 Task: Check the average views per listing of step in shower in the last 3 years.
Action: Mouse moved to (905, 202)
Screenshot: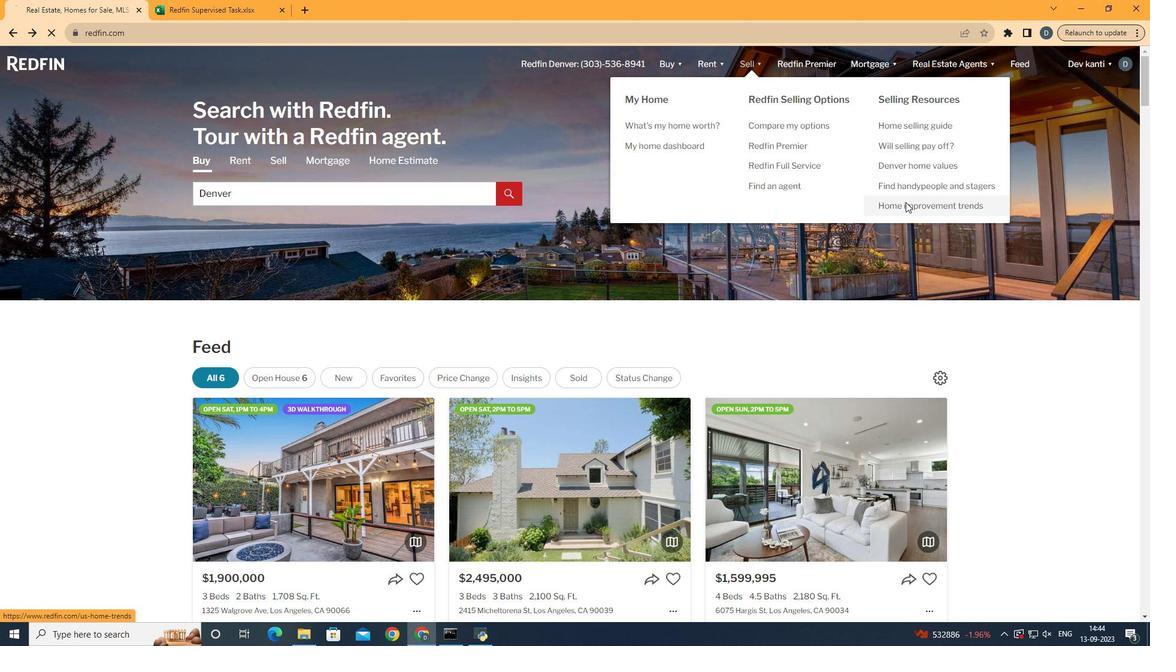
Action: Mouse pressed left at (905, 202)
Screenshot: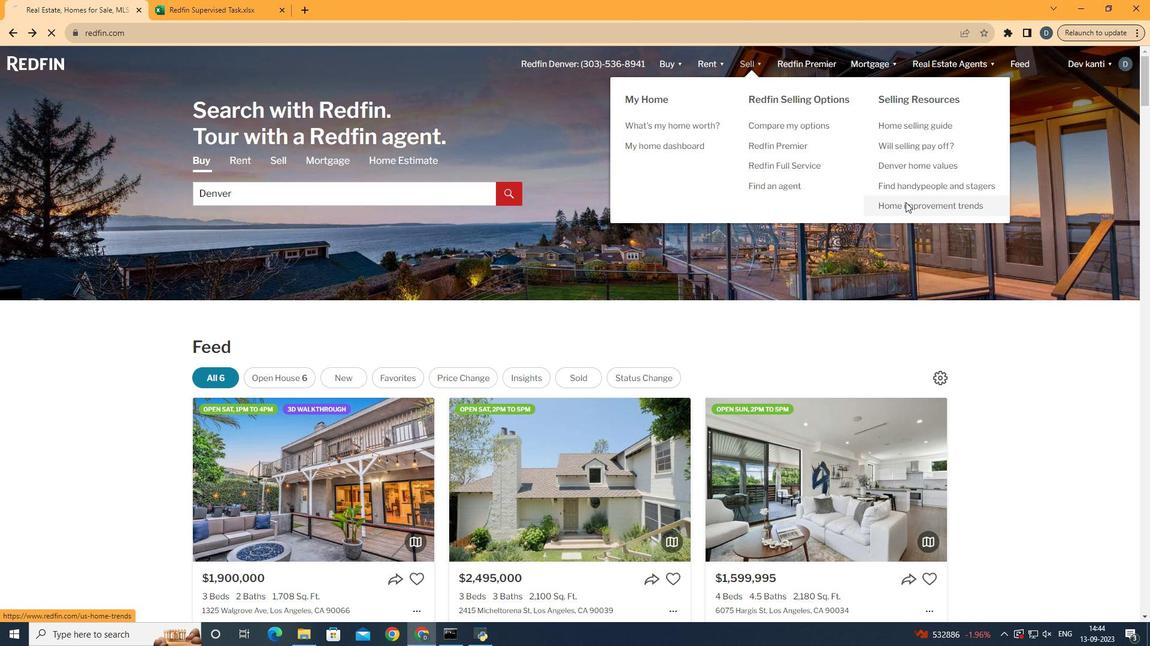 
Action: Mouse moved to (300, 232)
Screenshot: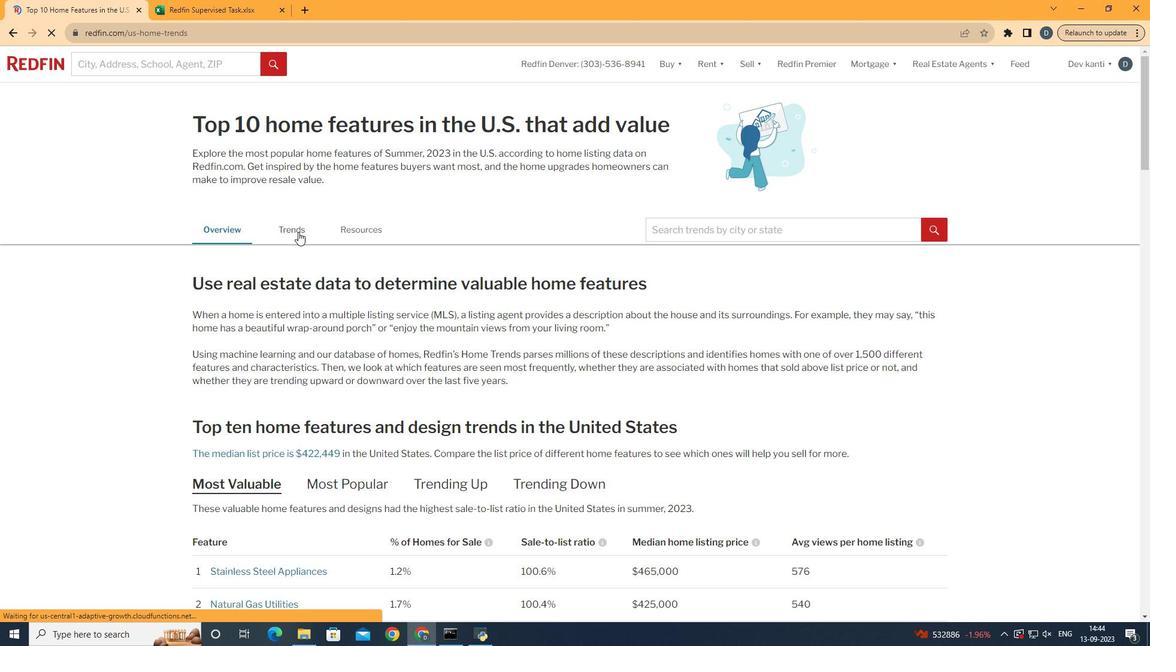 
Action: Mouse pressed left at (300, 232)
Screenshot: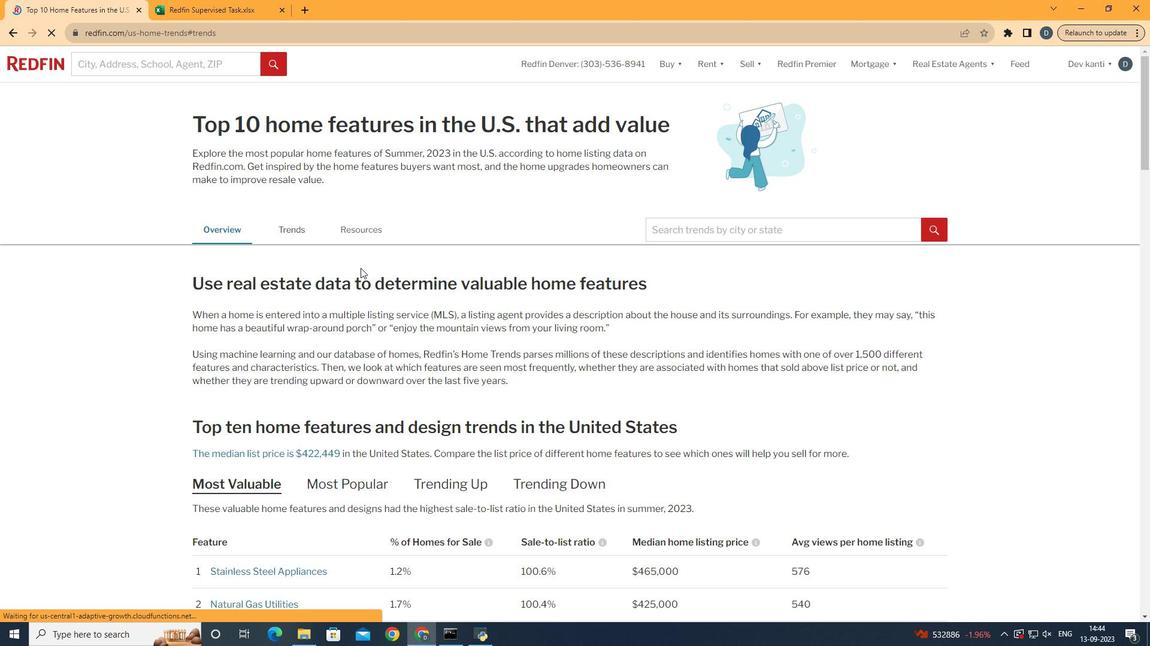 
Action: Mouse moved to (587, 232)
Screenshot: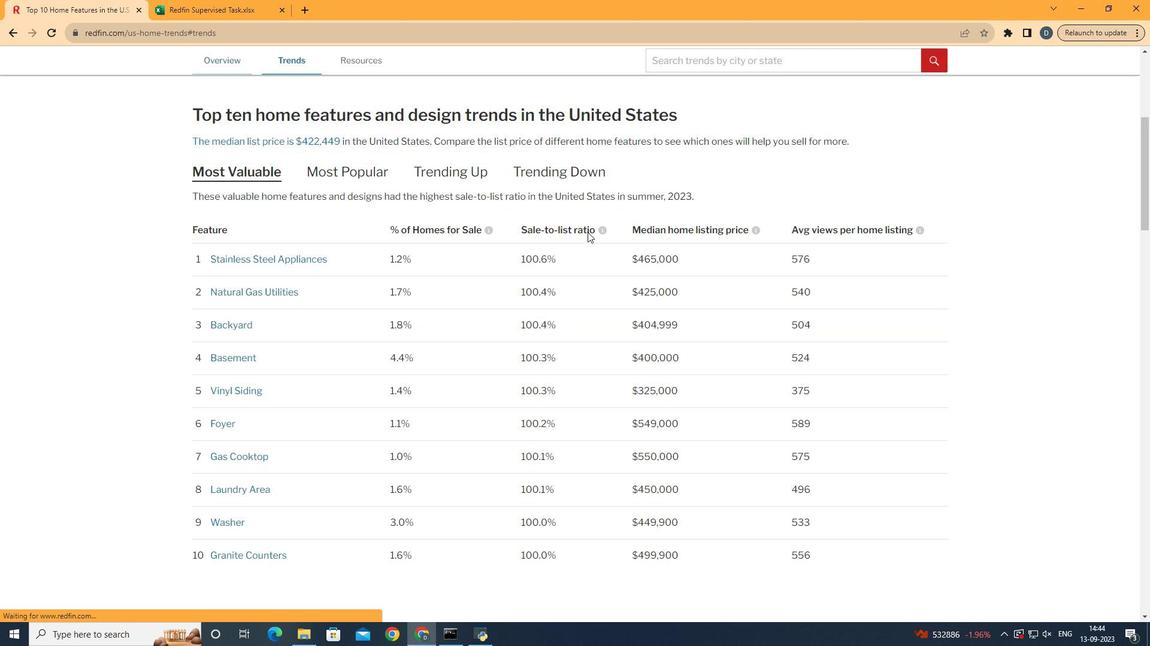
Action: Mouse scrolled (587, 231) with delta (0, 0)
Screenshot: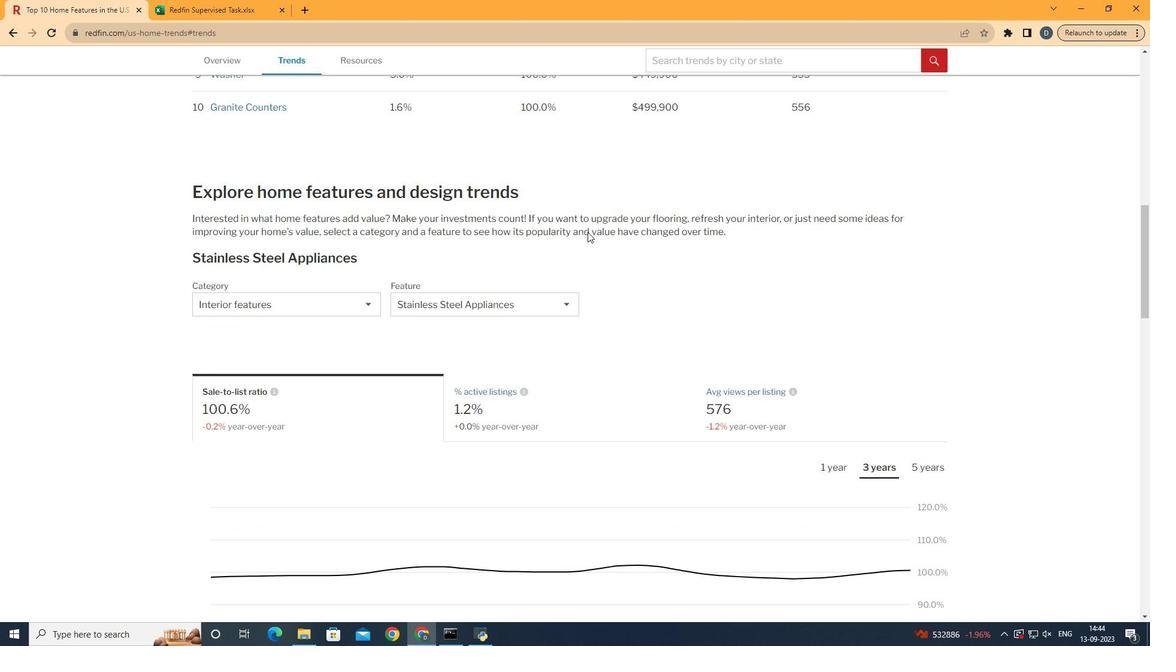
Action: Mouse scrolled (587, 231) with delta (0, 0)
Screenshot: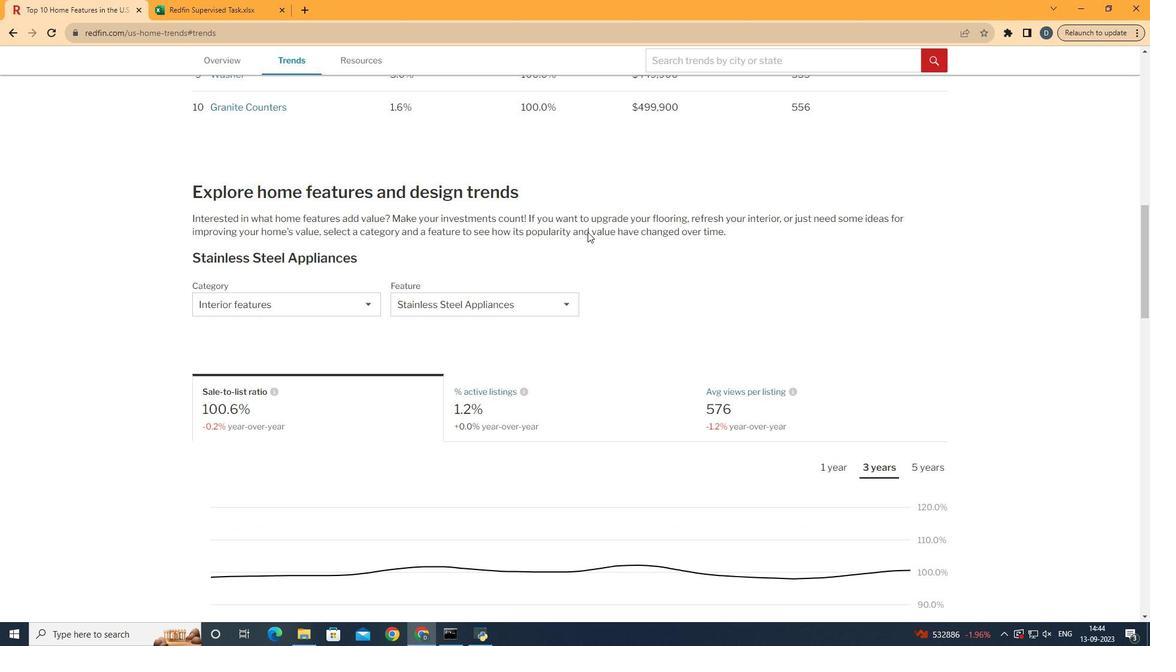 
Action: Mouse scrolled (587, 231) with delta (0, 0)
Screenshot: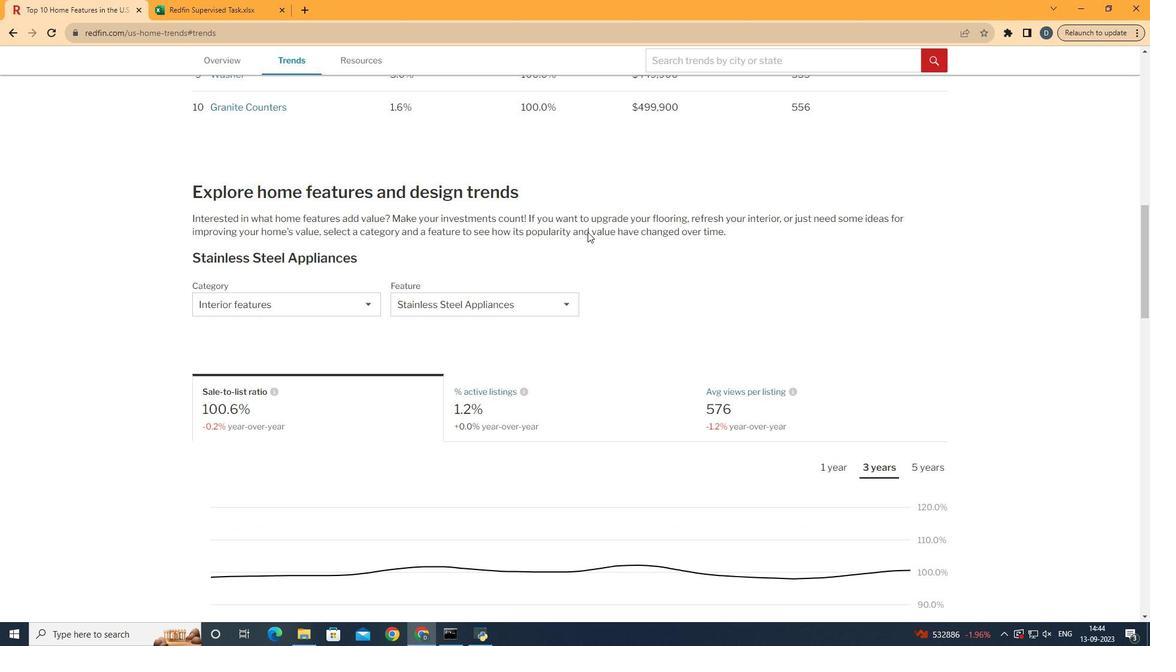 
Action: Mouse scrolled (587, 231) with delta (0, 0)
Screenshot: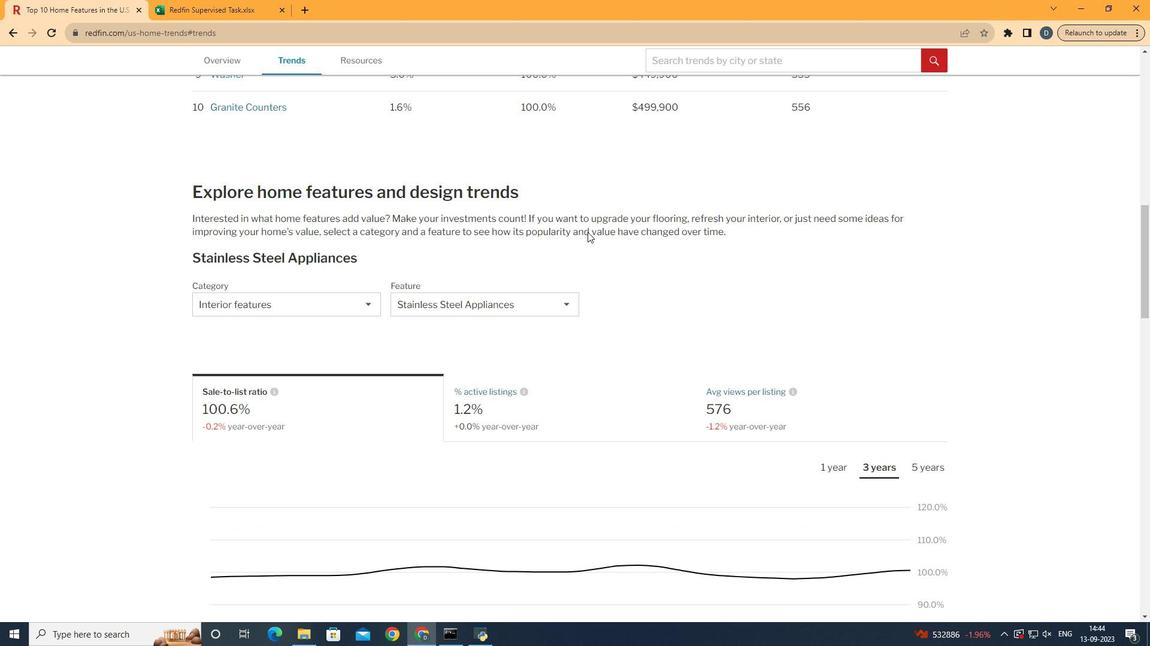 
Action: Mouse scrolled (587, 231) with delta (0, 0)
Screenshot: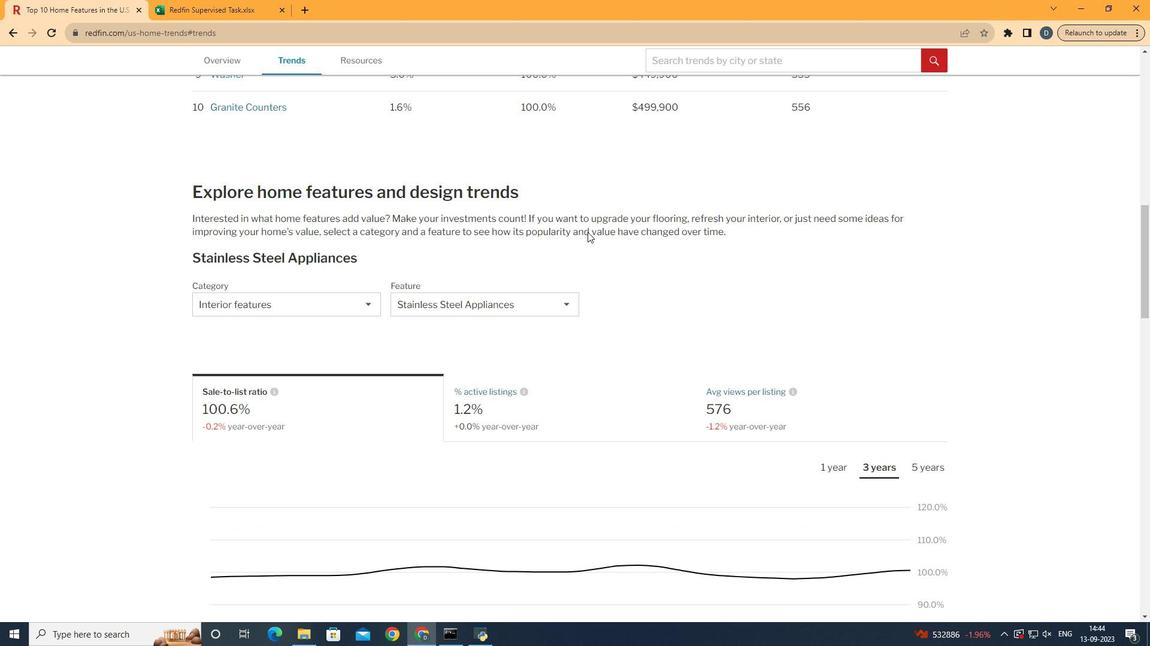 
Action: Mouse scrolled (587, 231) with delta (0, 0)
Screenshot: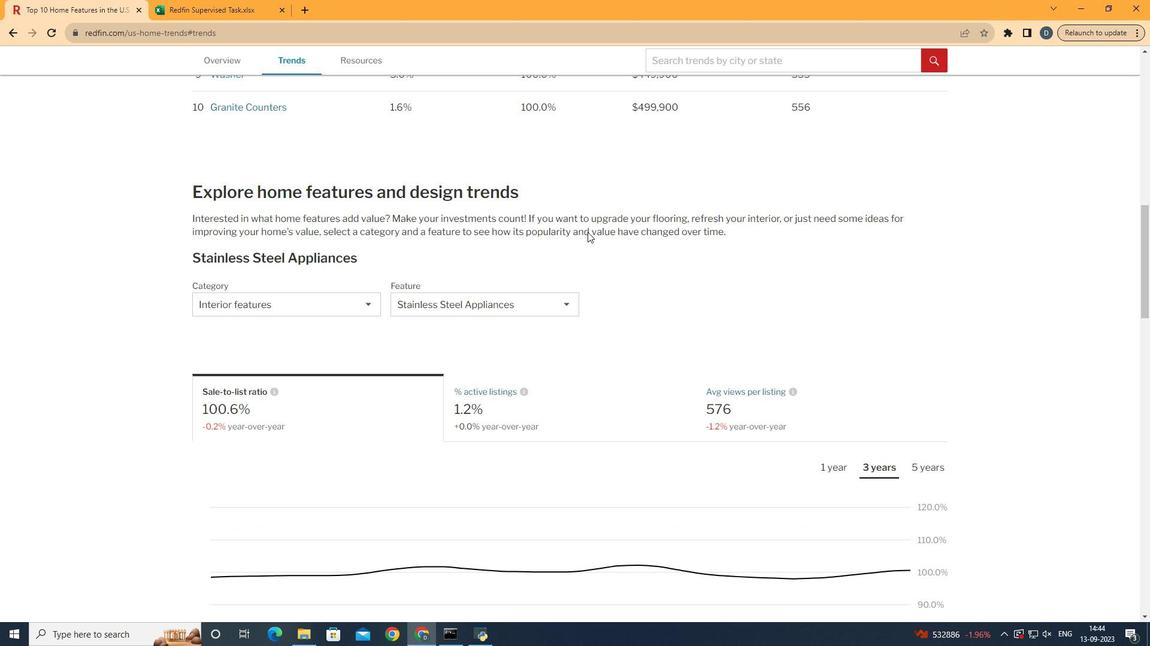 
Action: Mouse scrolled (587, 231) with delta (0, 0)
Screenshot: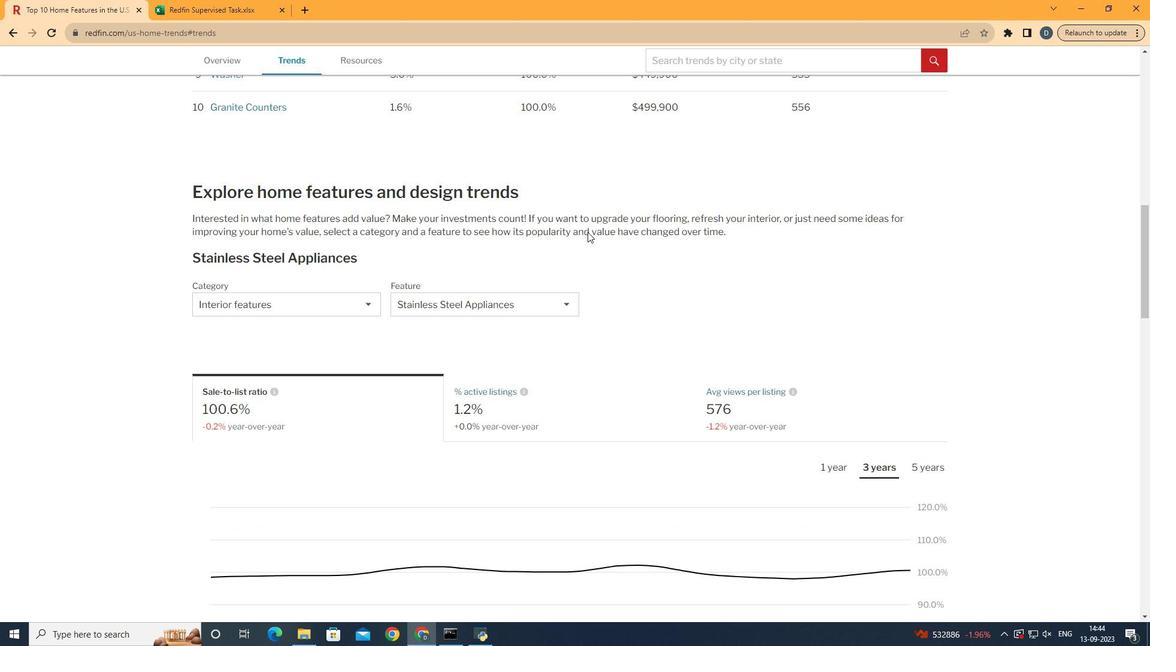 
Action: Mouse scrolled (587, 231) with delta (0, 0)
Screenshot: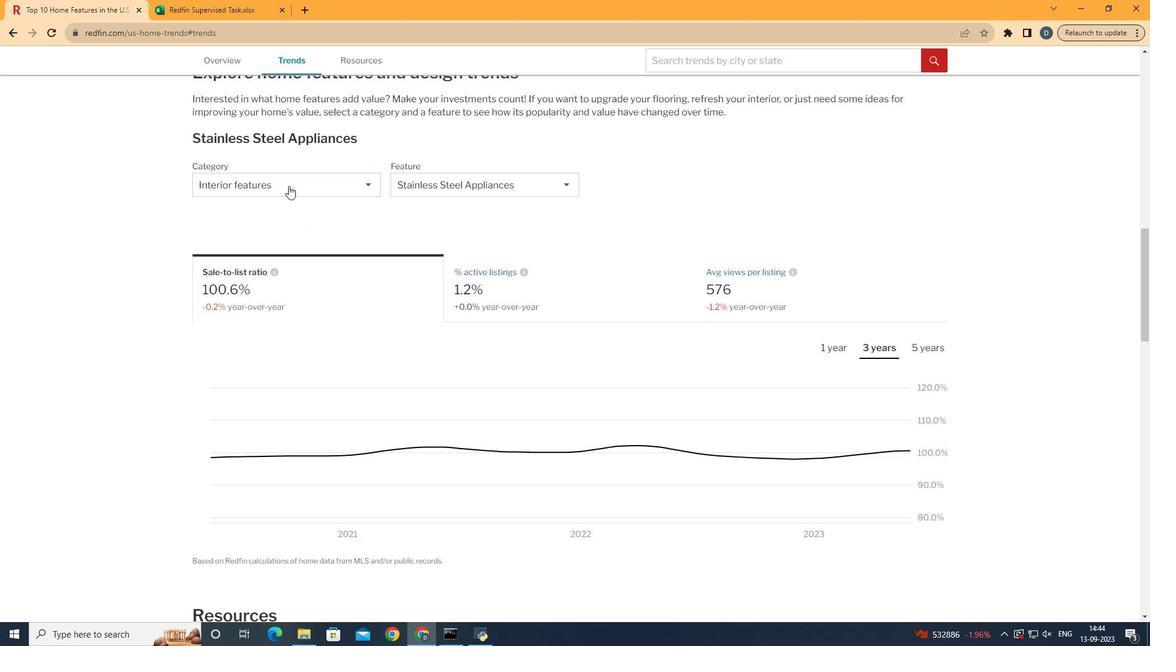 
Action: Mouse scrolled (587, 231) with delta (0, 0)
Screenshot: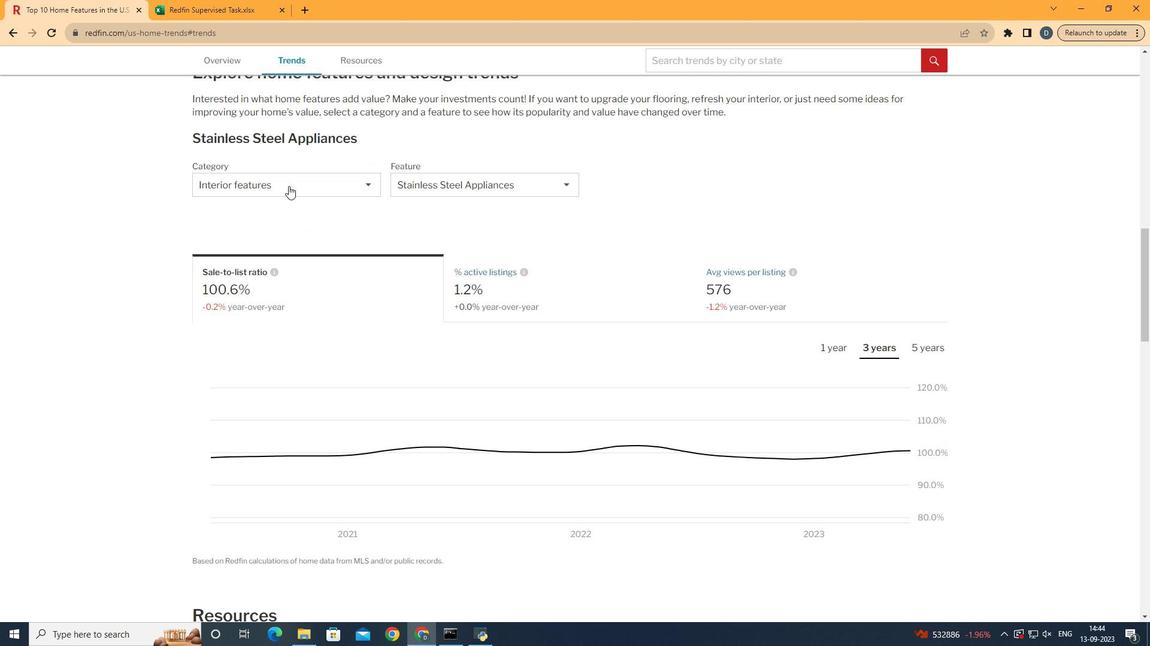 
Action: Mouse moved to (288, 186)
Screenshot: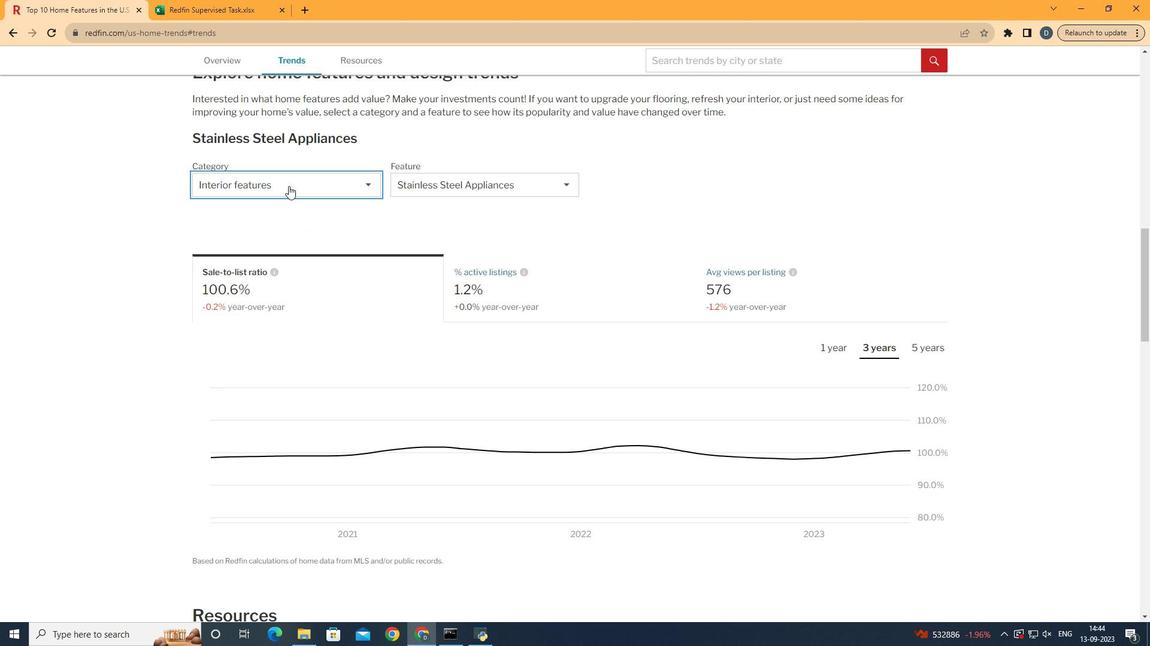 
Action: Mouse pressed left at (288, 186)
Screenshot: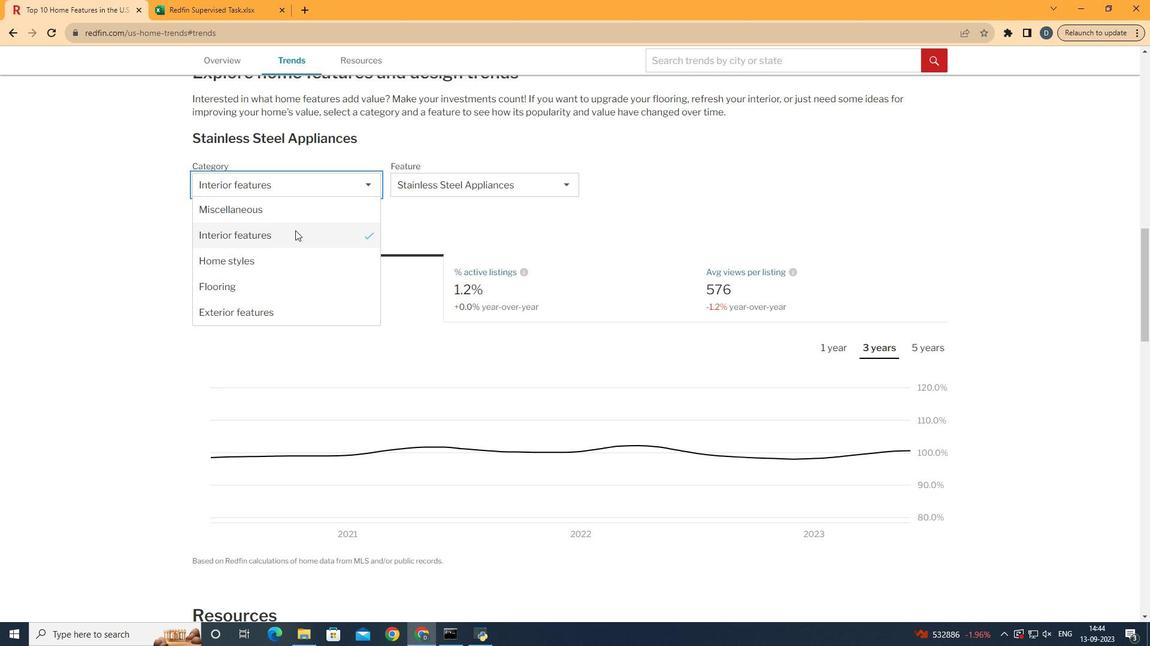 
Action: Mouse moved to (295, 231)
Screenshot: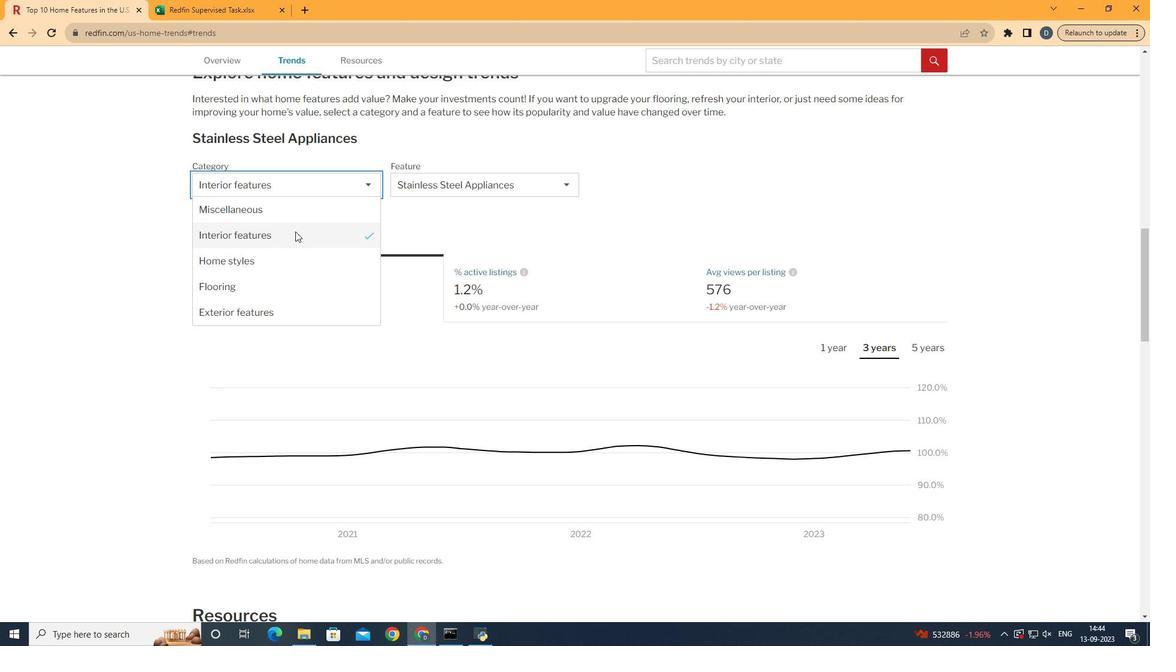 
Action: Mouse pressed left at (295, 231)
Screenshot: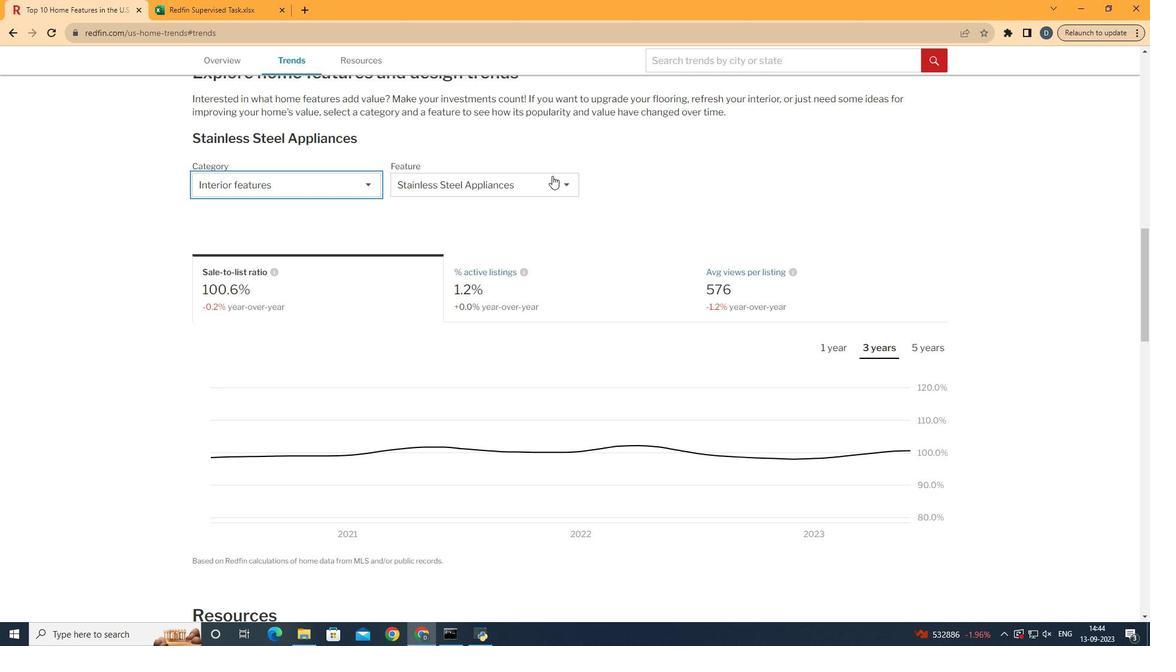 
Action: Mouse moved to (552, 176)
Screenshot: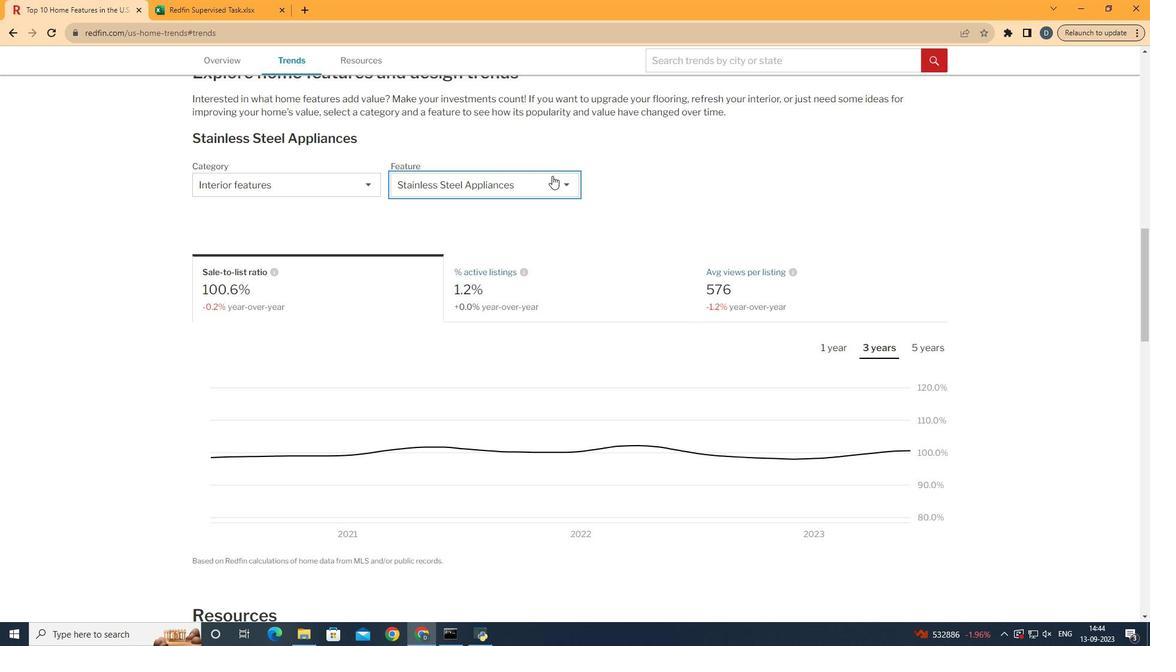 
Action: Mouse pressed left at (552, 176)
Screenshot: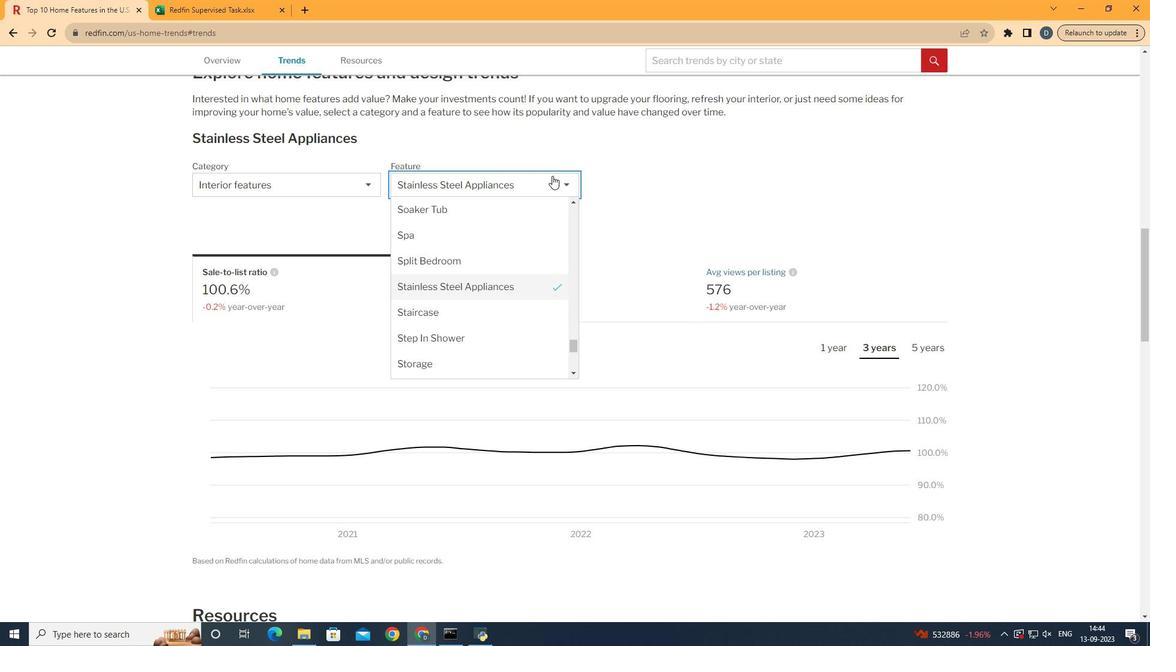 
Action: Mouse moved to (503, 342)
Screenshot: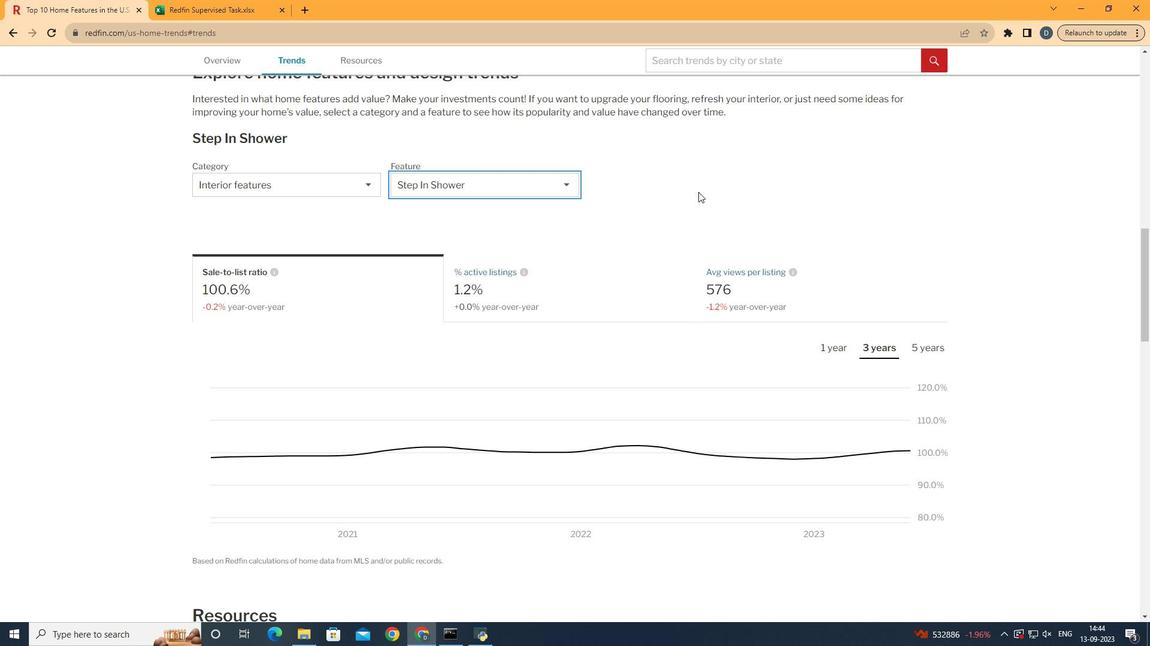 
Action: Mouse pressed left at (503, 342)
Screenshot: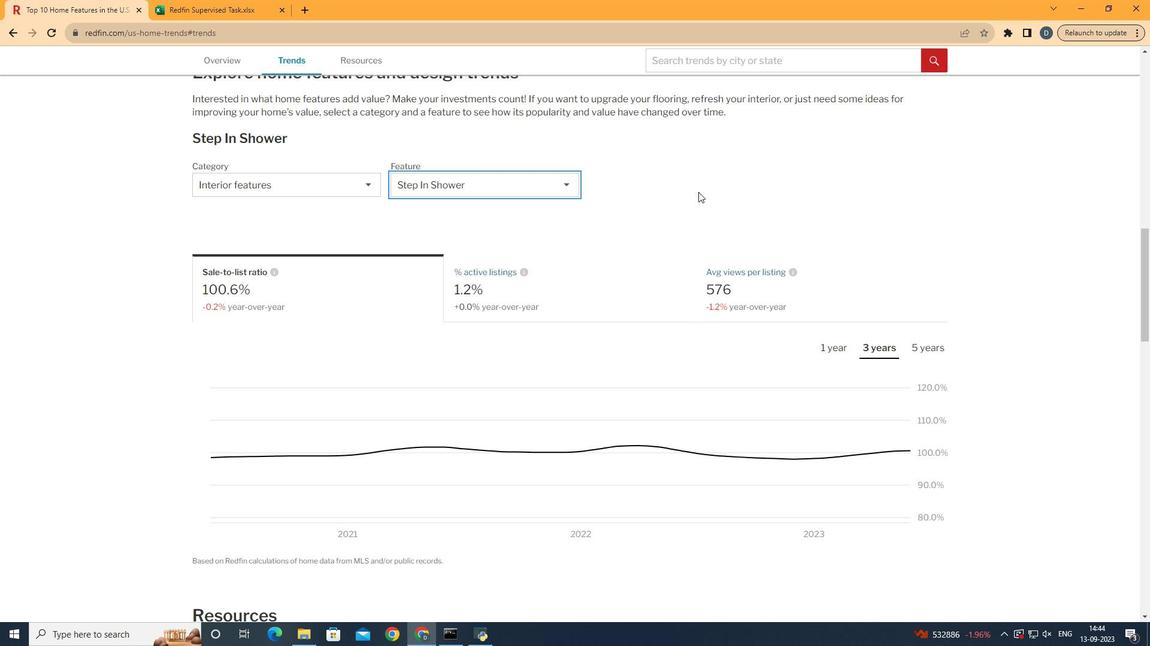 
Action: Mouse moved to (701, 188)
Screenshot: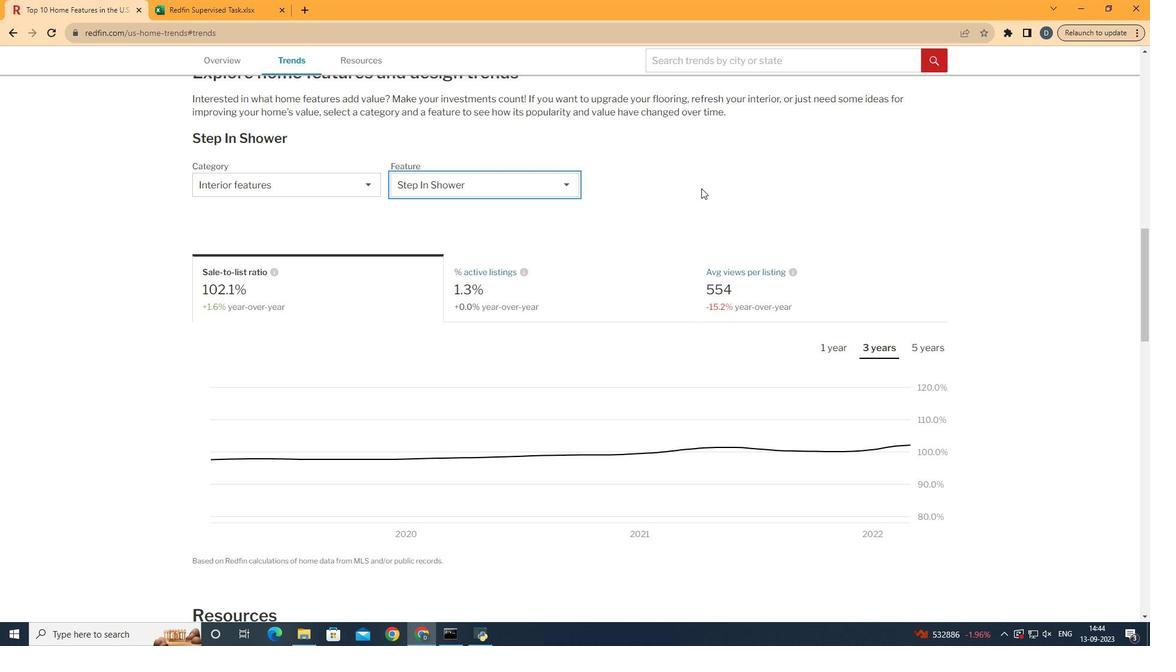 
Action: Mouse pressed left at (701, 188)
Screenshot: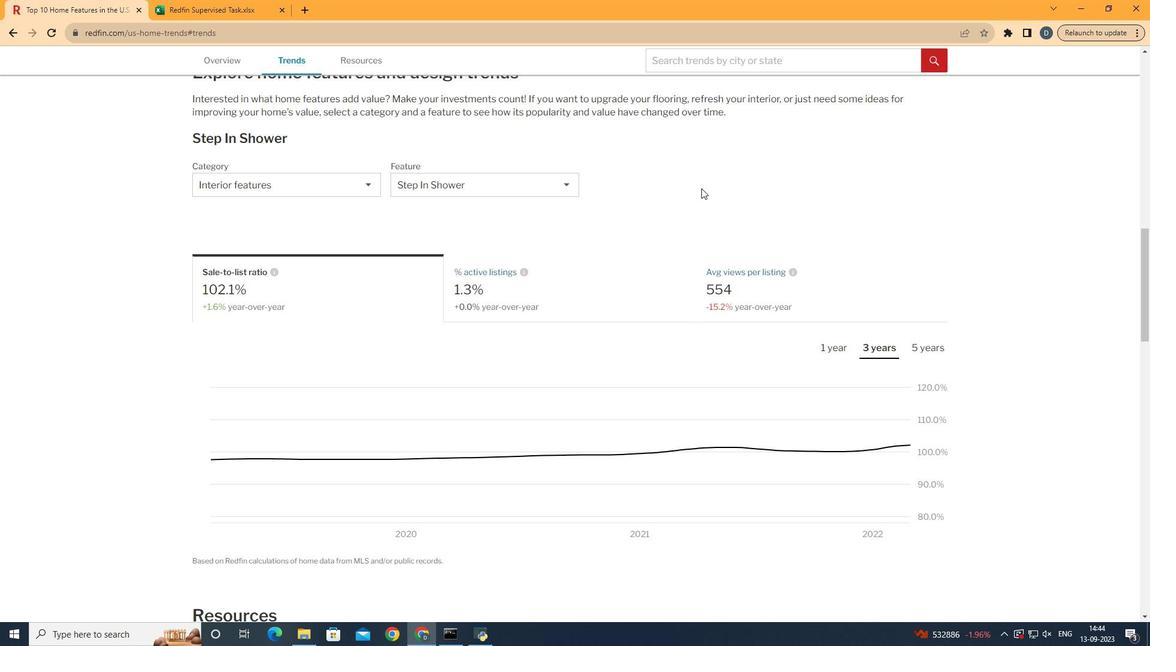
Action: Mouse scrolled (701, 188) with delta (0, 0)
Screenshot: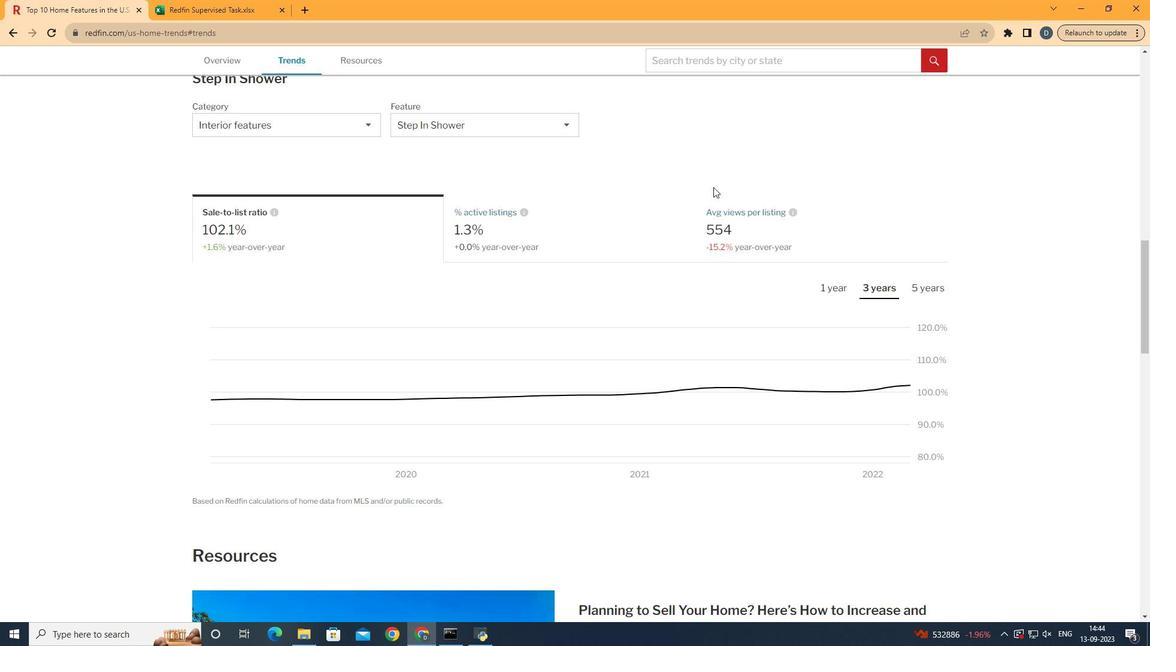 
Action: Mouse moved to (862, 229)
Screenshot: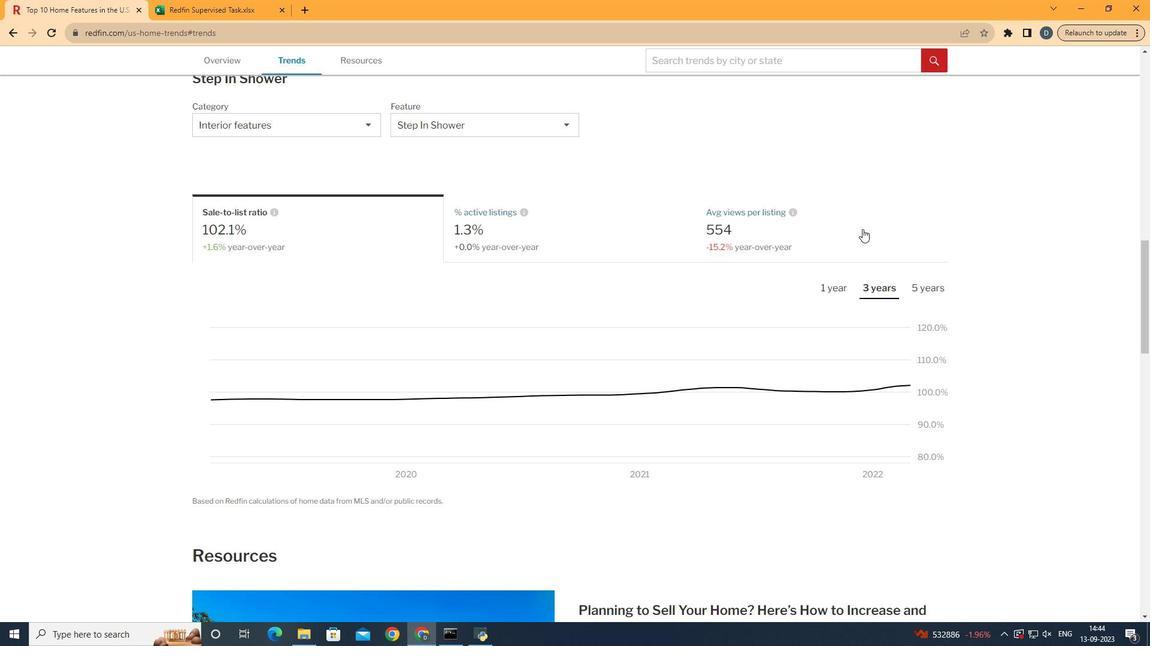 
Action: Mouse pressed left at (862, 229)
Screenshot: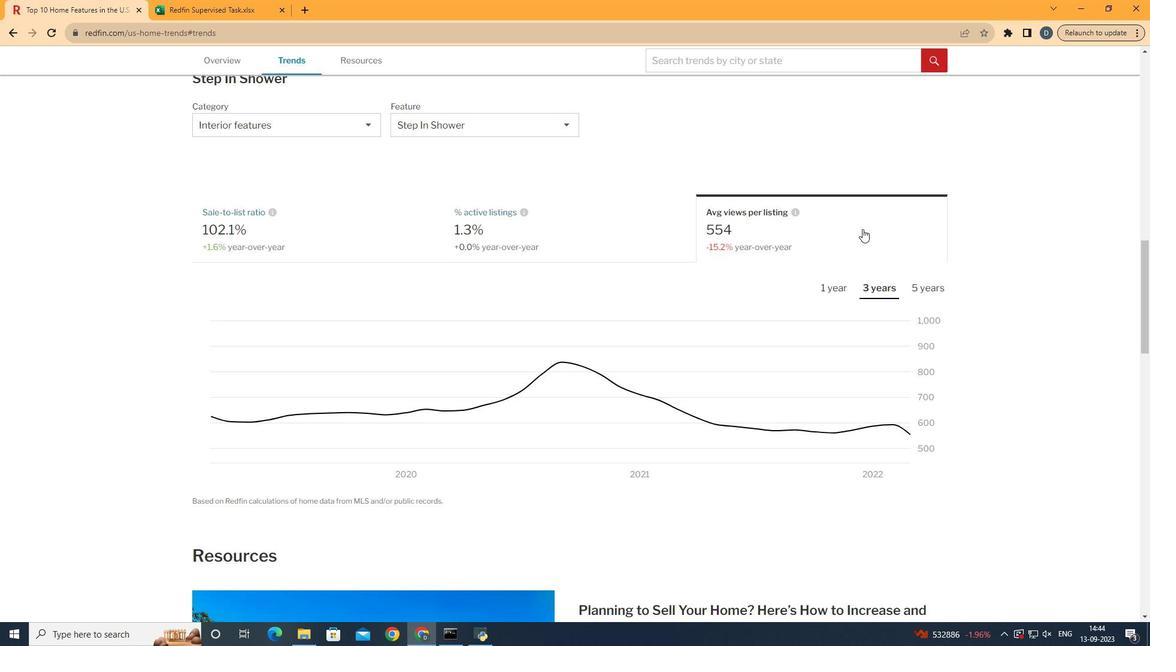 
Action: Mouse moved to (899, 291)
Screenshot: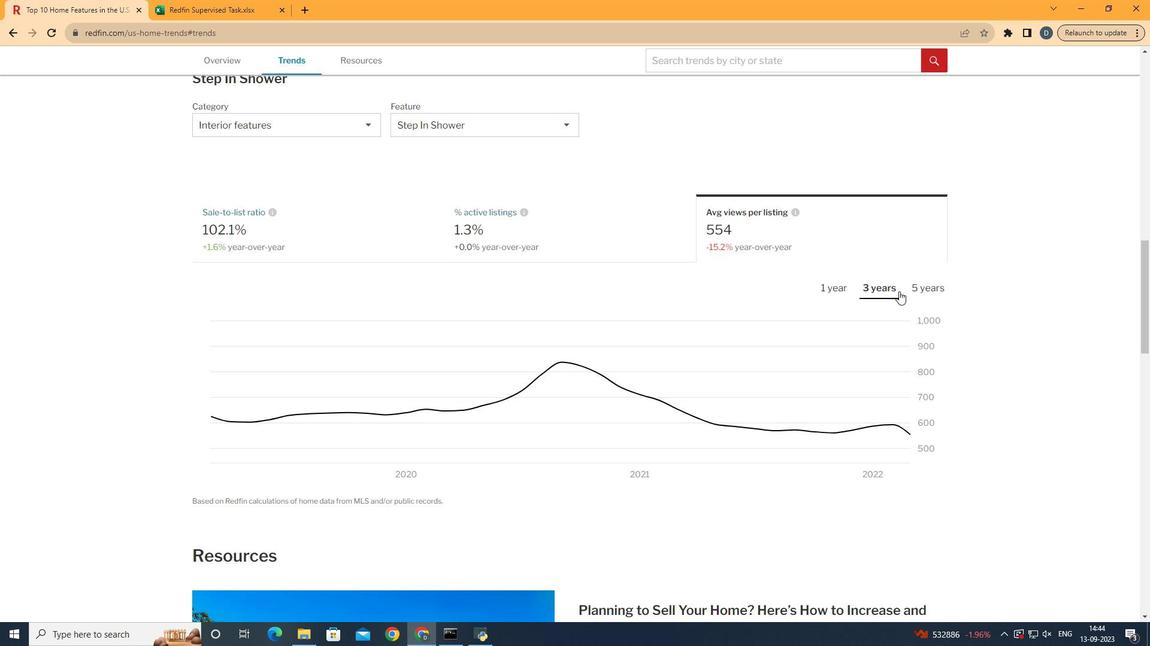 
Action: Mouse pressed left at (899, 291)
Screenshot: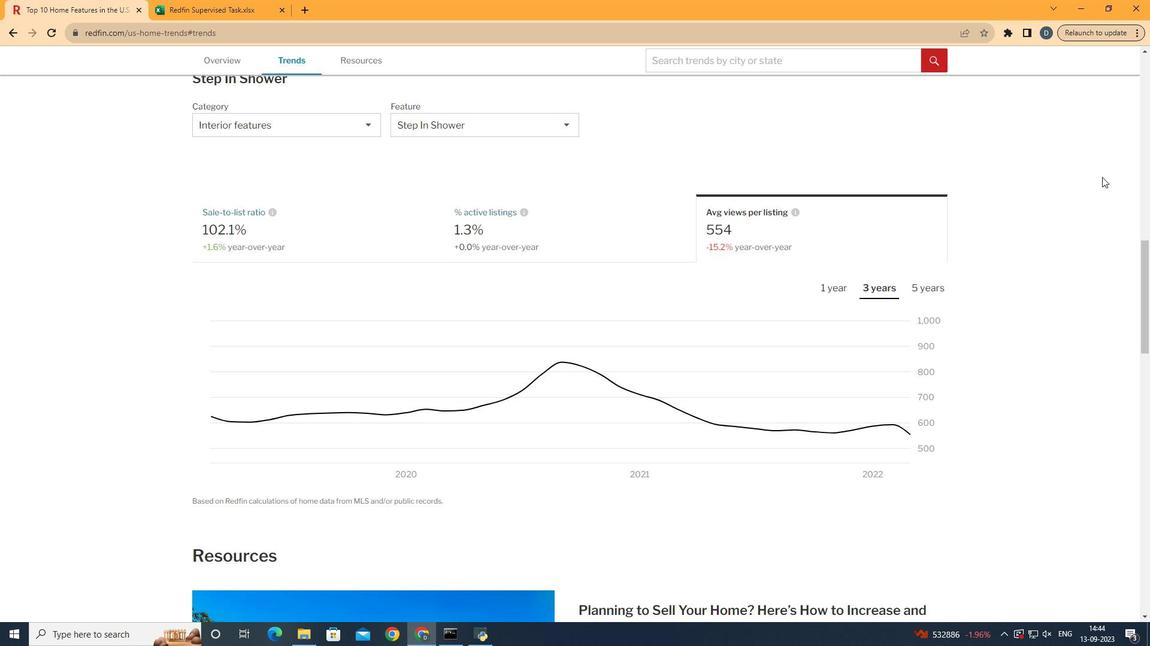 
Action: Mouse moved to (1102, 177)
Screenshot: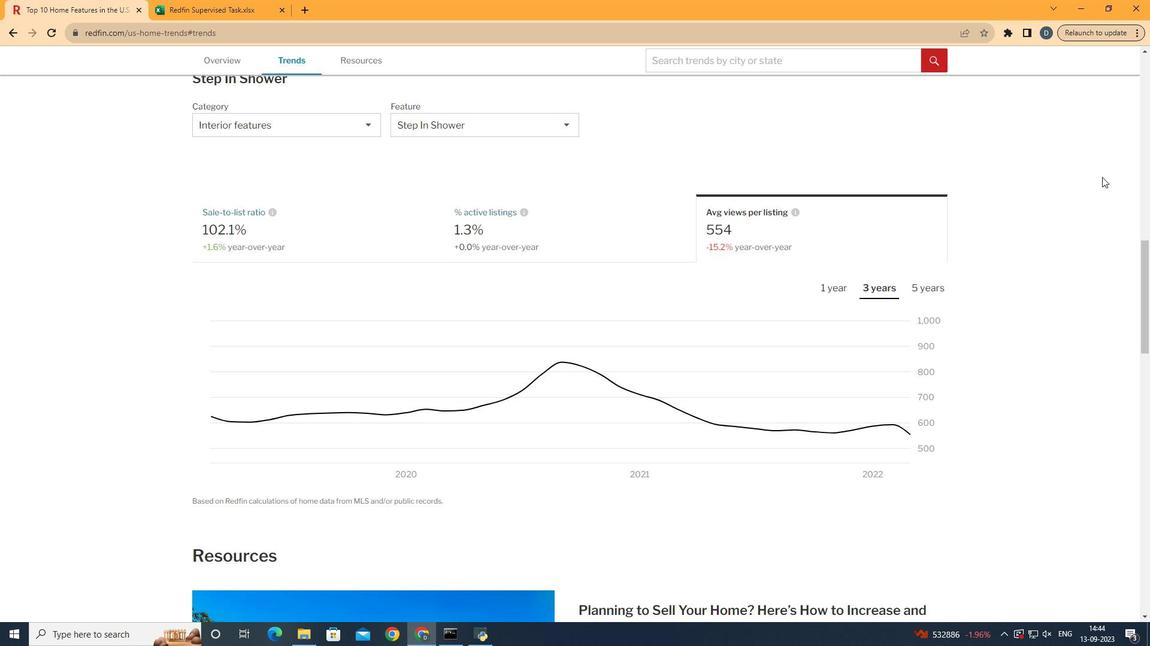 
